 Task: Add Sprouts Organic Kosher Dill Baby Pickles to the cart.
Action: Mouse moved to (958, 103)
Screenshot: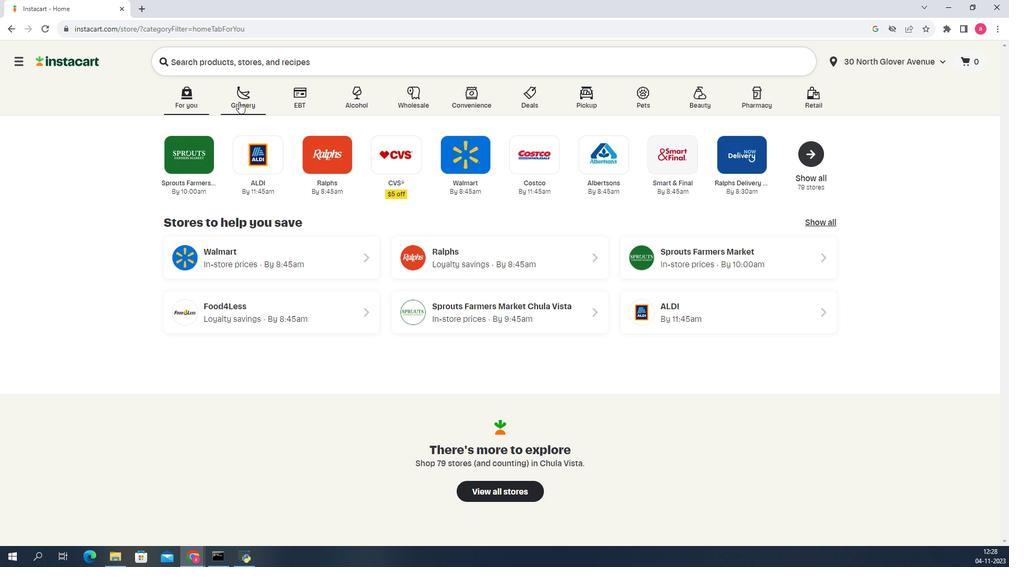 
Action: Mouse pressed left at (958, 103)
Screenshot: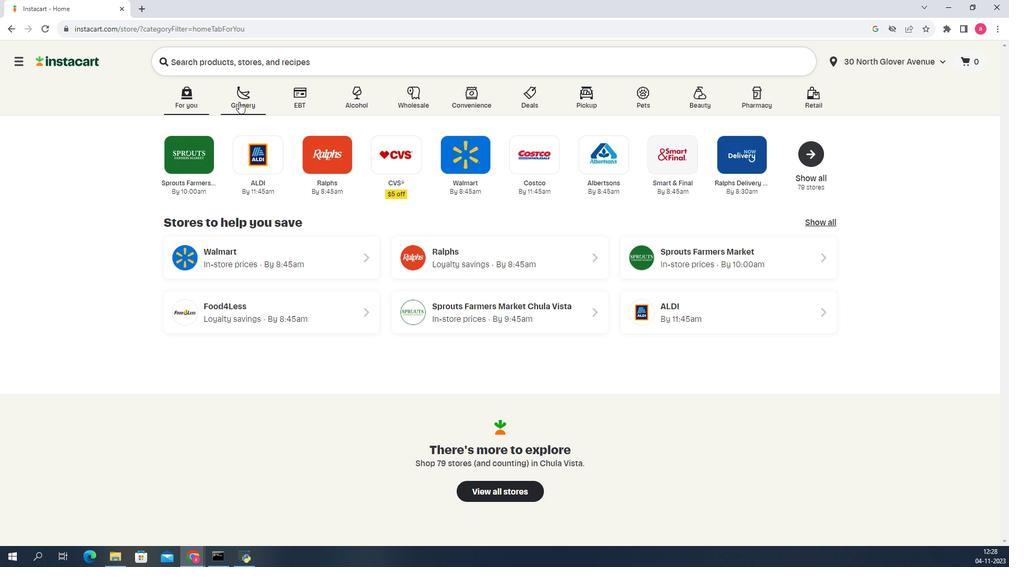 
Action: Mouse moved to (1013, 285)
Screenshot: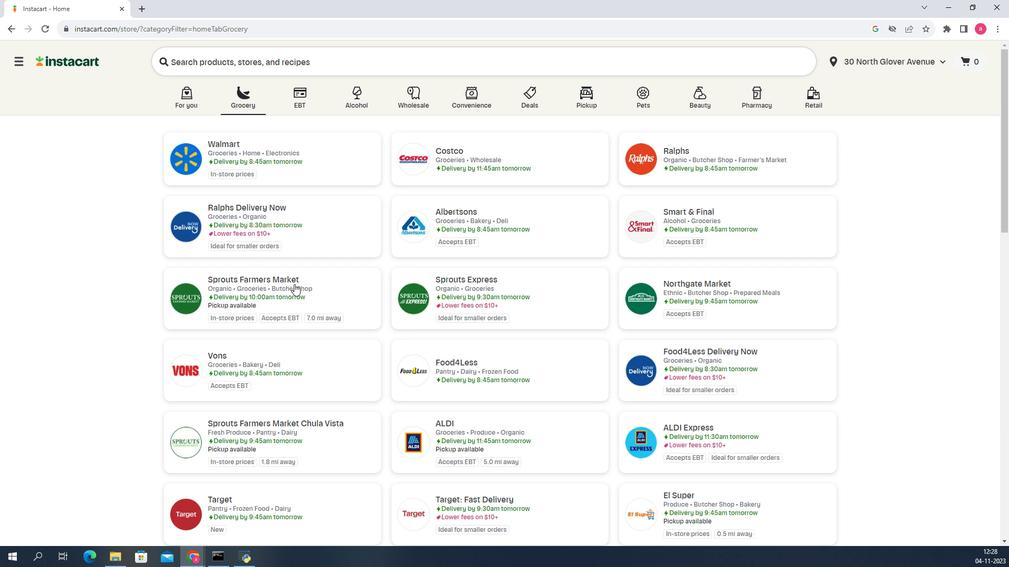
Action: Mouse pressed left at (1013, 285)
Screenshot: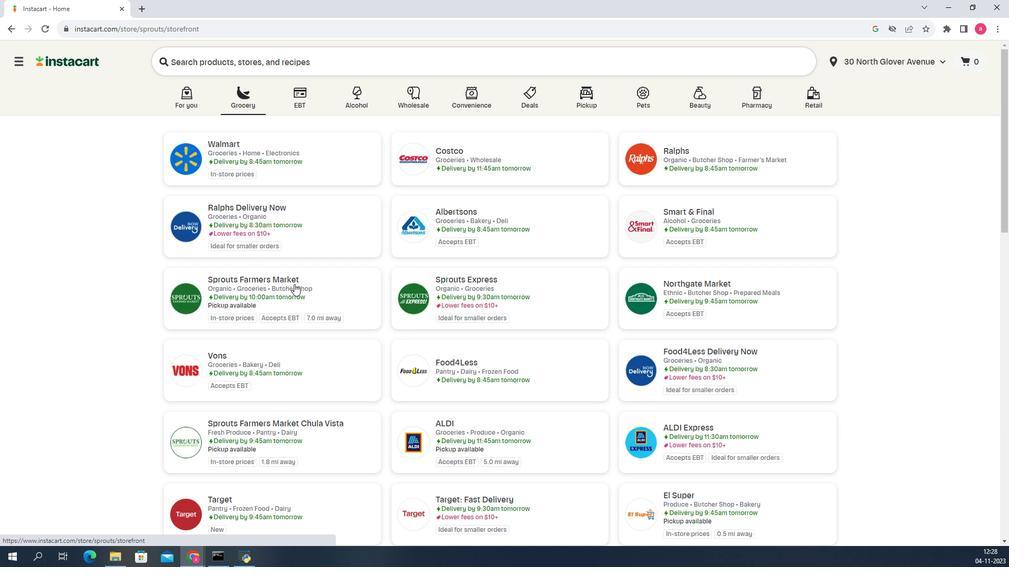 
Action: Mouse moved to (805, 276)
Screenshot: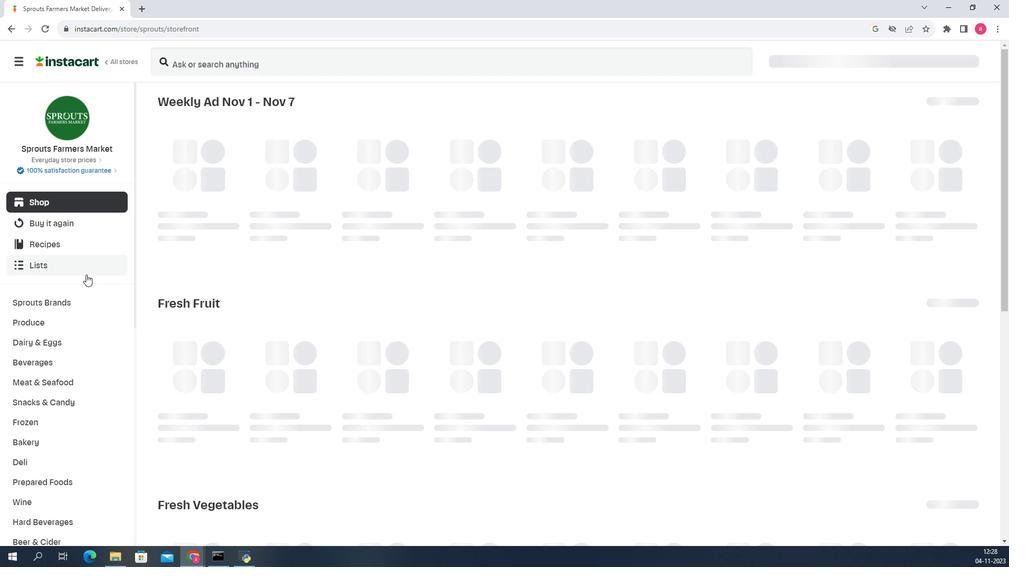 
Action: Mouse scrolled (805, 275) with delta (0, 0)
Screenshot: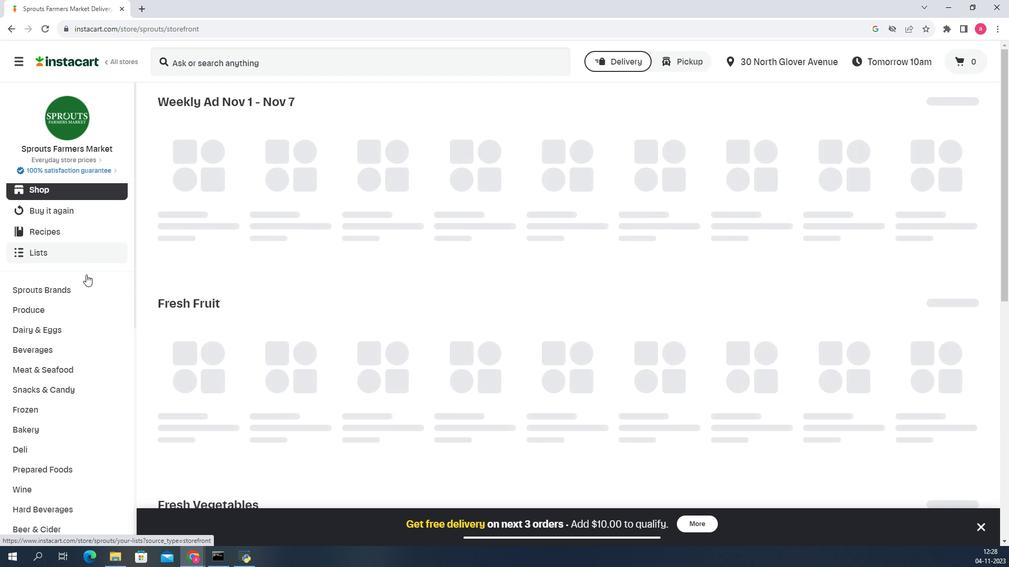 
Action: Mouse scrolled (805, 275) with delta (0, 0)
Screenshot: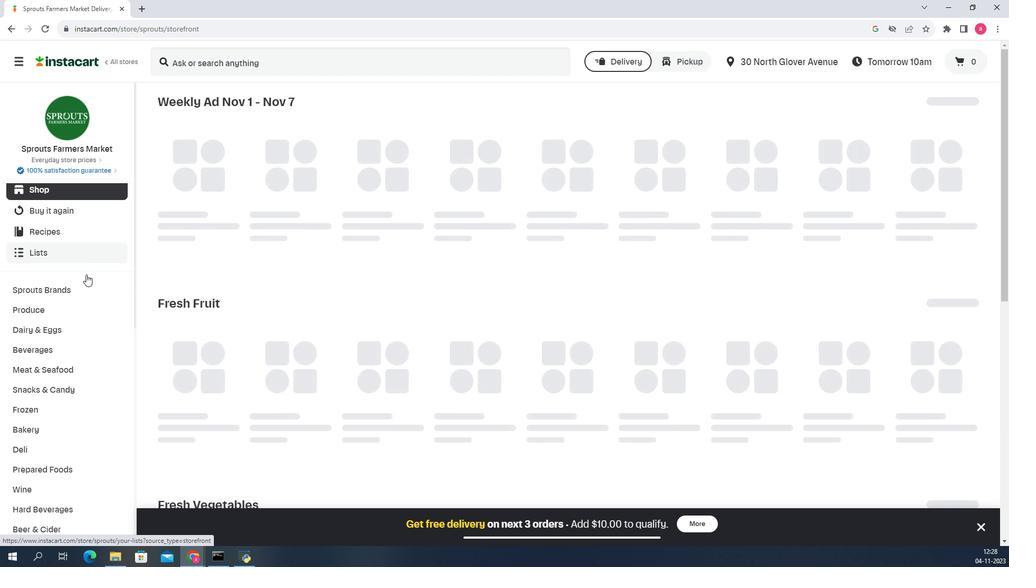
Action: Mouse scrolled (805, 275) with delta (0, 0)
Screenshot: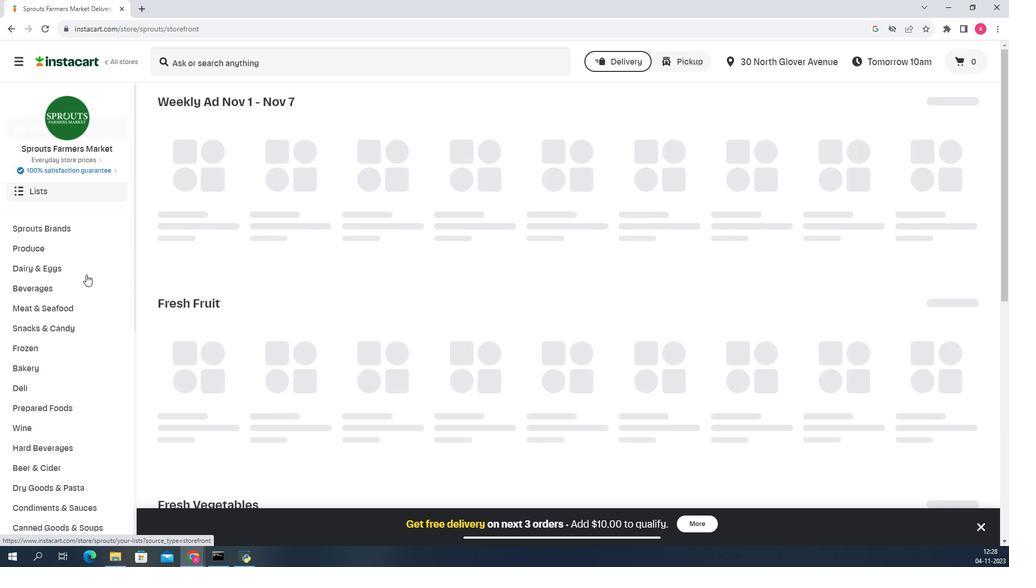 
Action: Mouse moved to (812, 327)
Screenshot: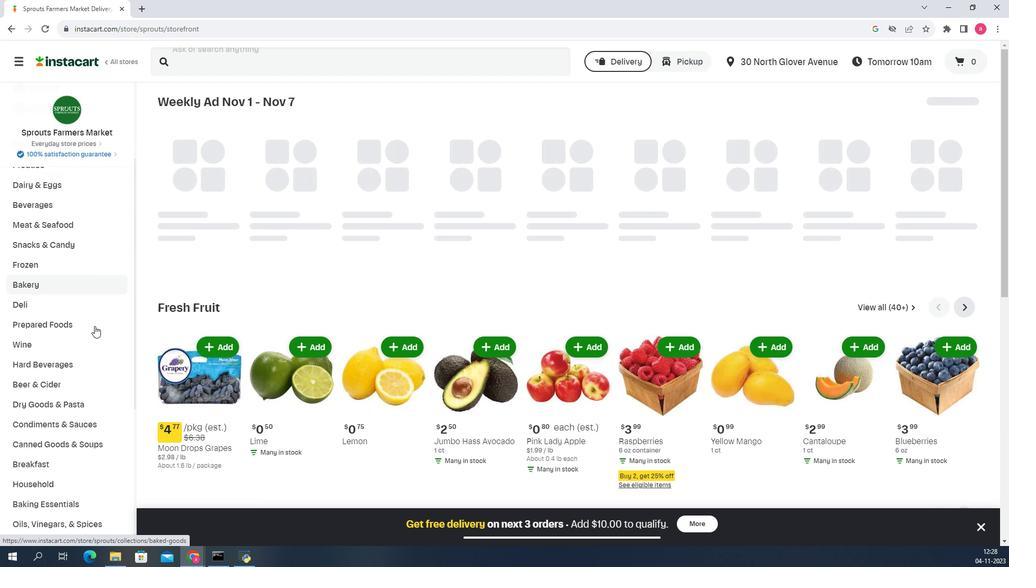 
Action: Mouse scrolled (812, 327) with delta (0, 0)
Screenshot: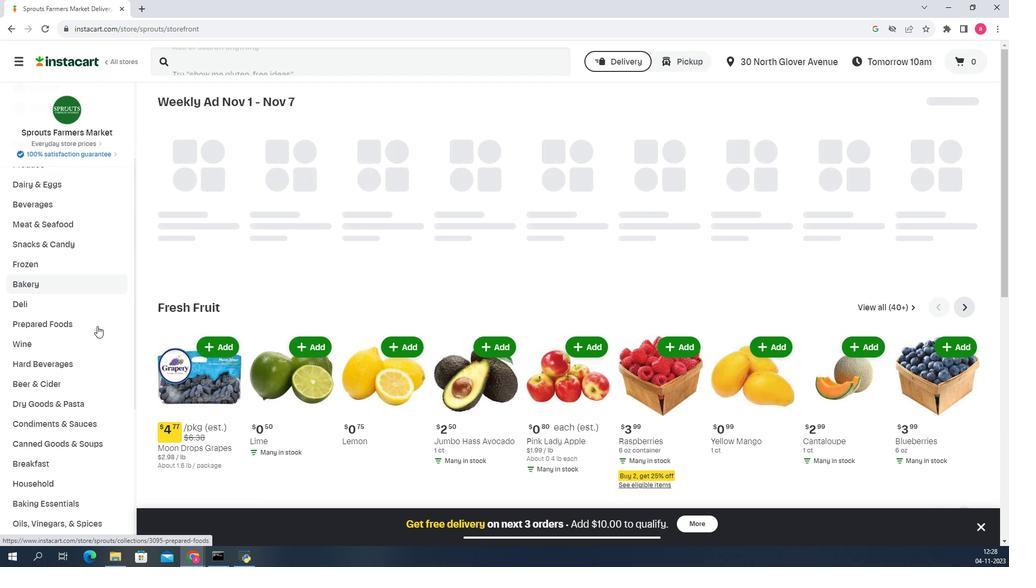 
Action: Mouse moved to (803, 365)
Screenshot: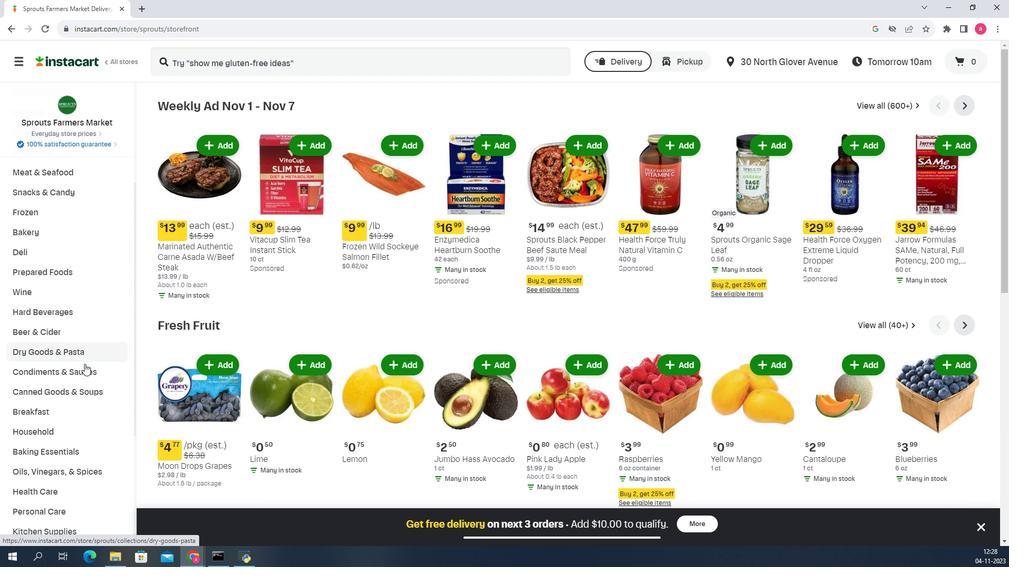 
Action: Mouse pressed left at (803, 365)
Screenshot: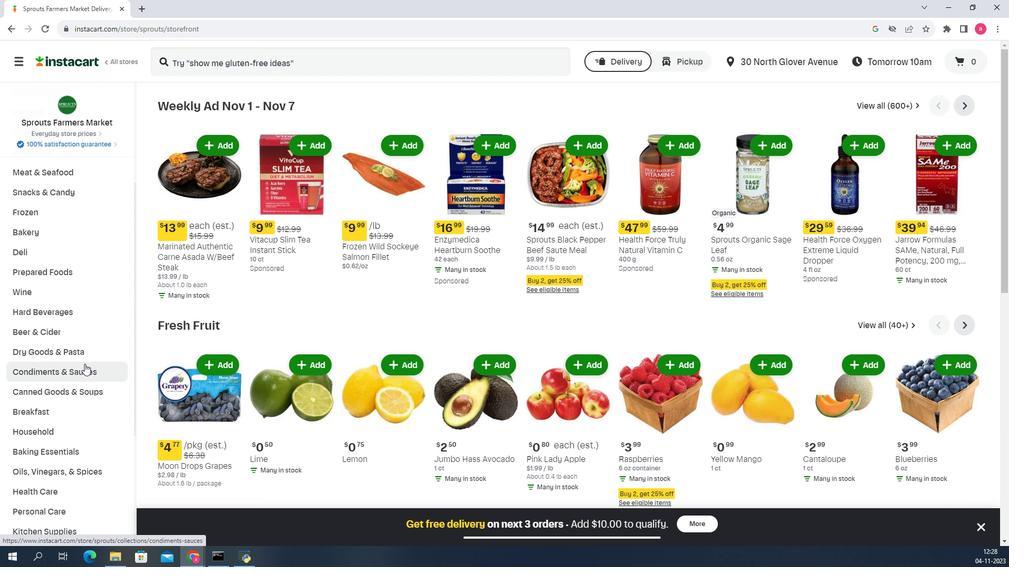 
Action: Mouse moved to (1019, 60)
Screenshot: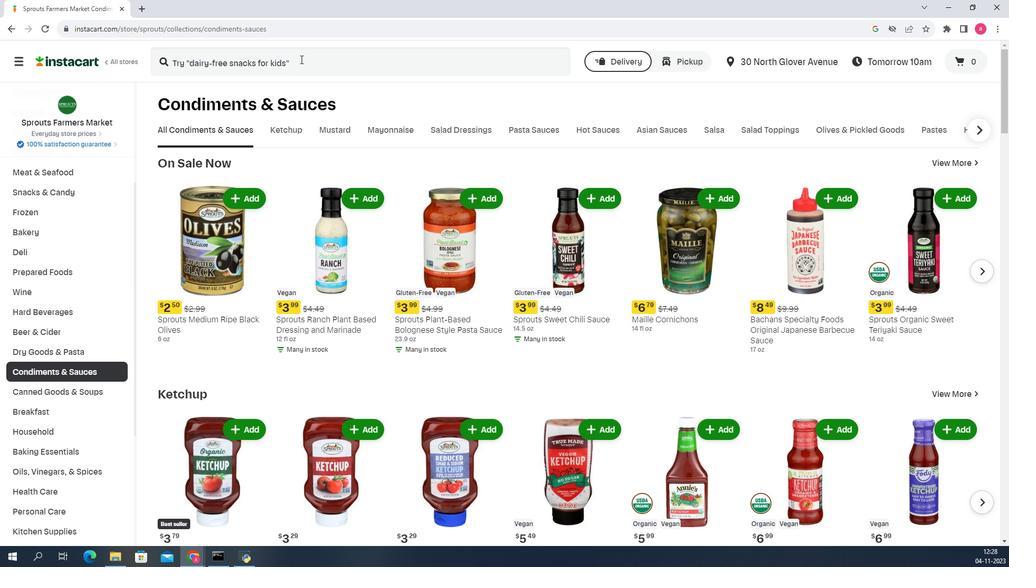 
Action: Mouse pressed left at (1019, 60)
Screenshot: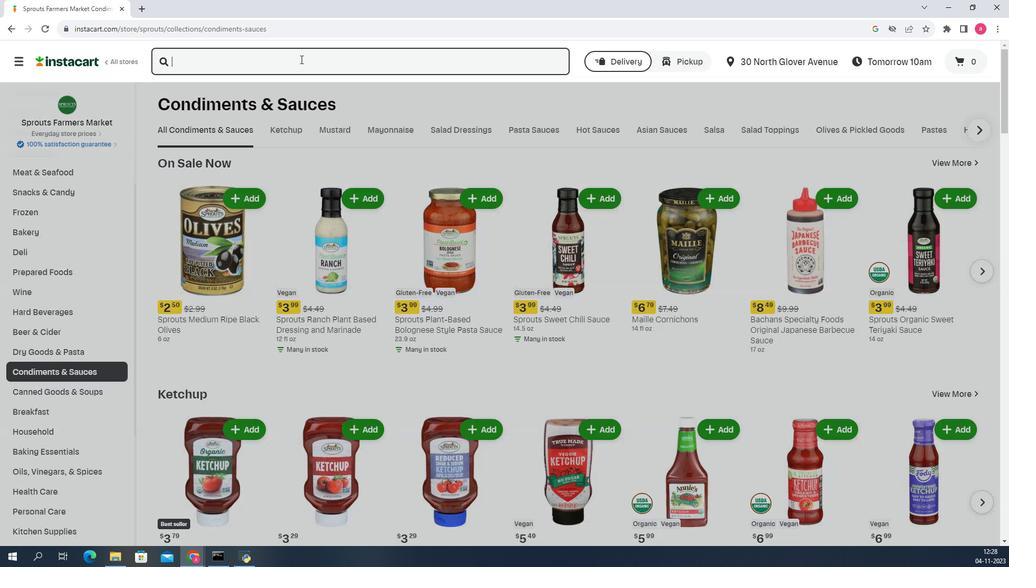 
Action: Key pressed <Key.shift>Sprouts<Key.space><Key.shift>Organnic<Key.space><Key.shift>Koshar<Key.space><Key.backspace><Key.backspace><Key.backspace><Key.backspace><Key.backspace><Key.backspace><Key.backspace><Key.backspace><Key.backspace><Key.backspace><Key.backspace><Key.backspace><Key.backspace>anic<Key.space><Key.shift><Key.shift><Key.shift><Key.shift><Key.shift><Key.shift><Key.shift><Key.shift><Key.shift><Key.shift><Key.shift><Key.shift><Key.shift><Key.shift><Key.shift>Kosher<Key.space><Key.shift>Dill<Key.space><Key.shift>Baby<Key.space><Key.shift><Key.shift><Key.shift><Key.shift><Key.shift><Key.shift><Key.shift><Key.shift><Key.shift><Key.shift><Key.shift><Key.shift><Key.shift><Key.shift>Pickles<Key.space><Key.enter>
Screenshot: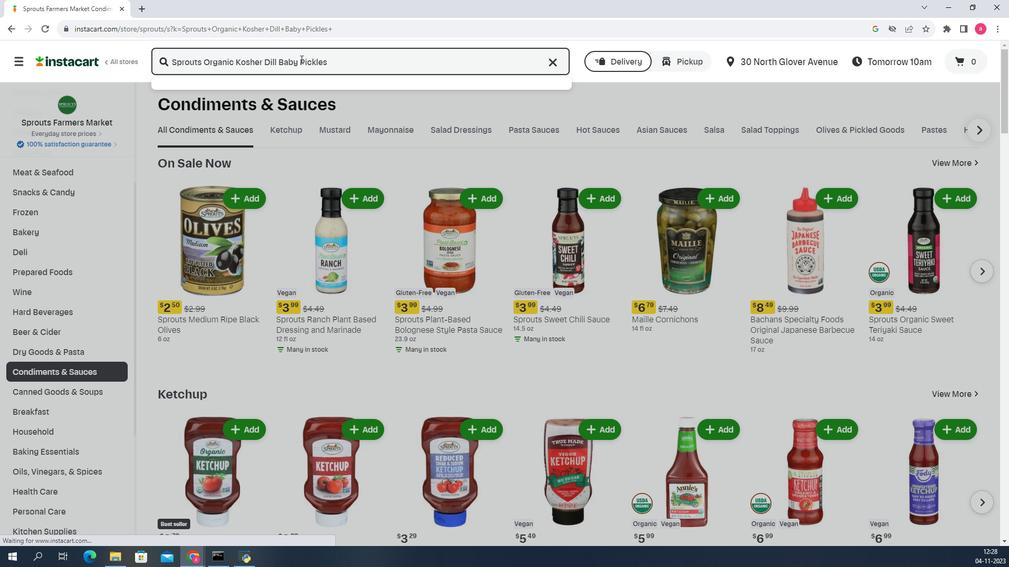 
Action: Mouse moved to (1004, 156)
Screenshot: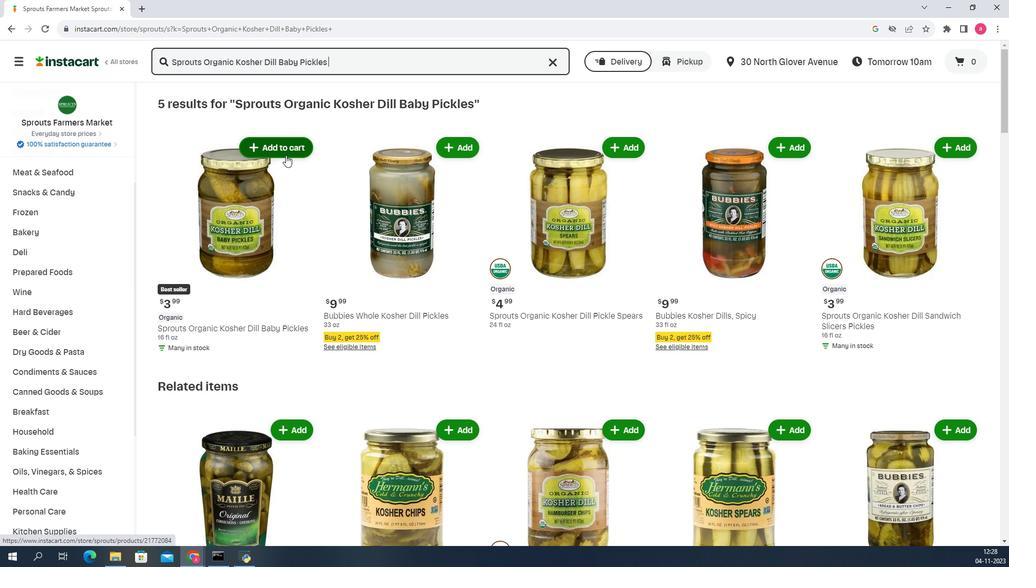 
Action: Mouse pressed left at (1004, 156)
Screenshot: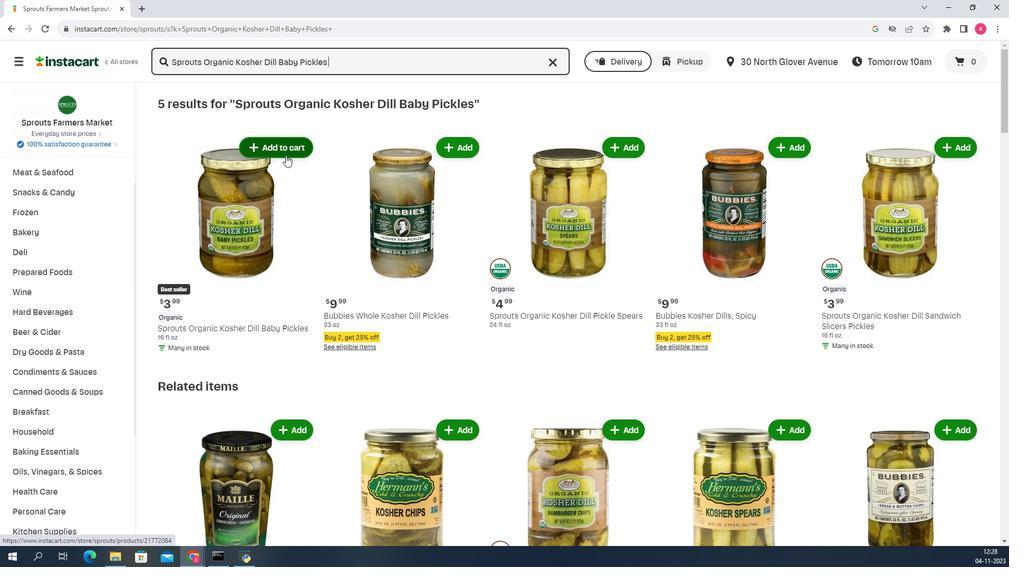 
Action: Mouse moved to (1009, 224)
Screenshot: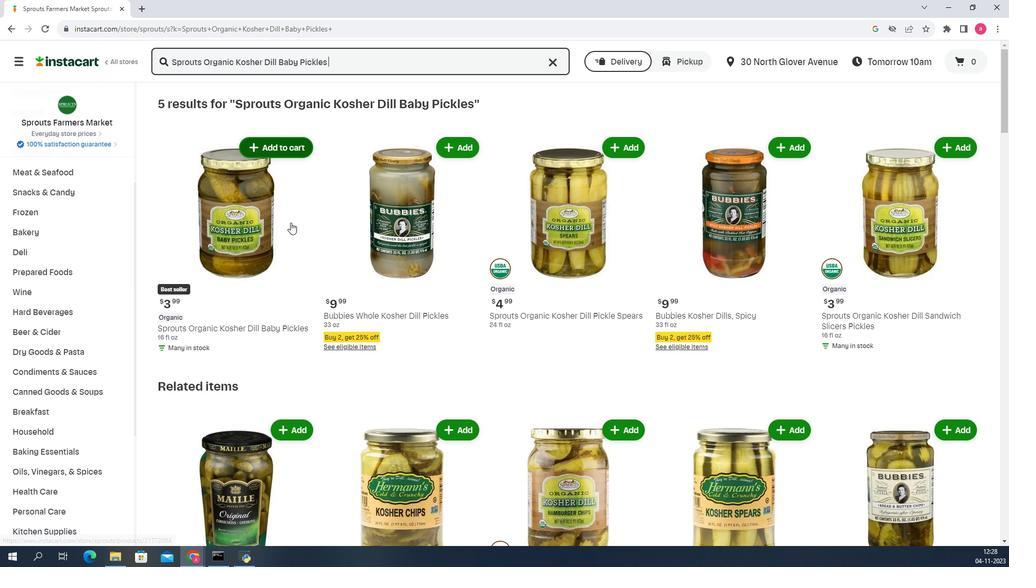 
